 Task: Rotate down the text.
Action: Mouse moved to (13, 151)
Screenshot: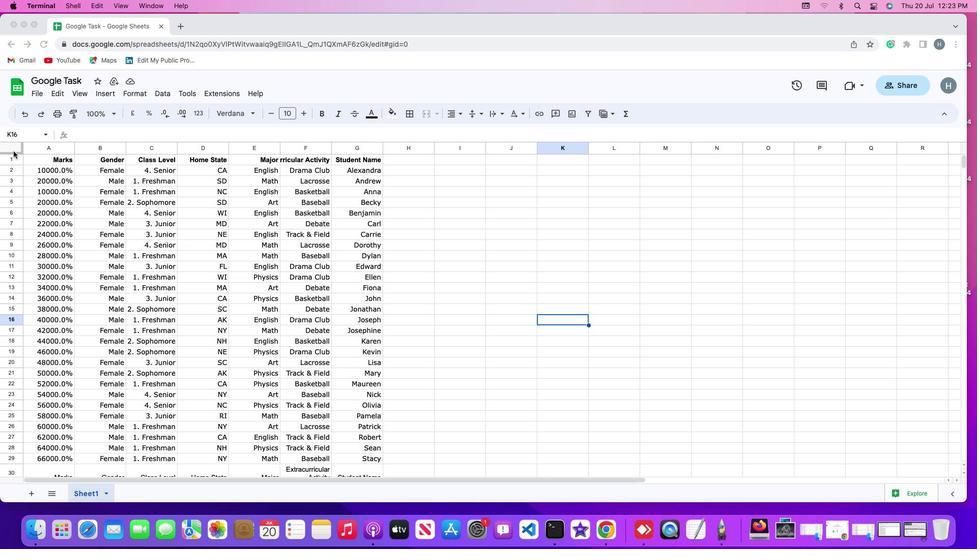 
Action: Mouse pressed left at (13, 151)
Screenshot: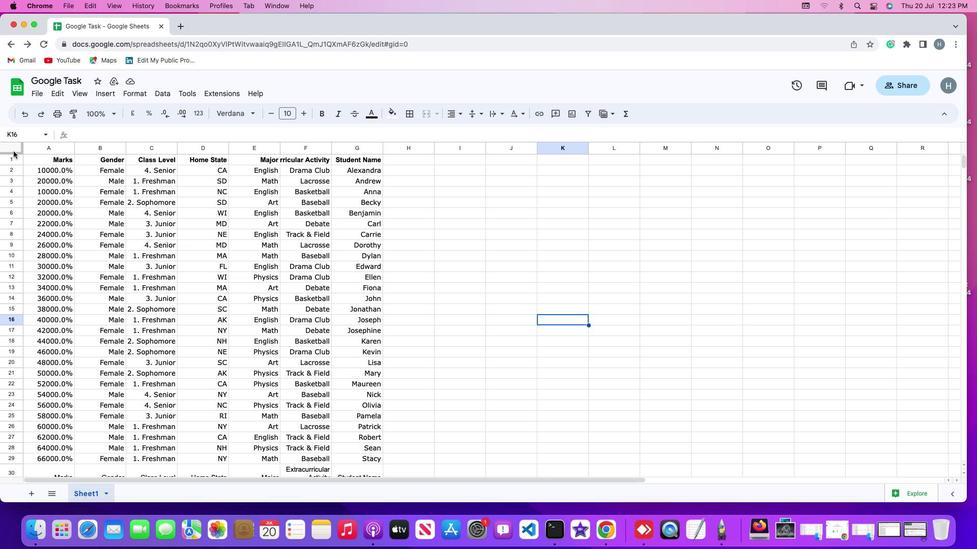 
Action: Mouse moved to (13, 148)
Screenshot: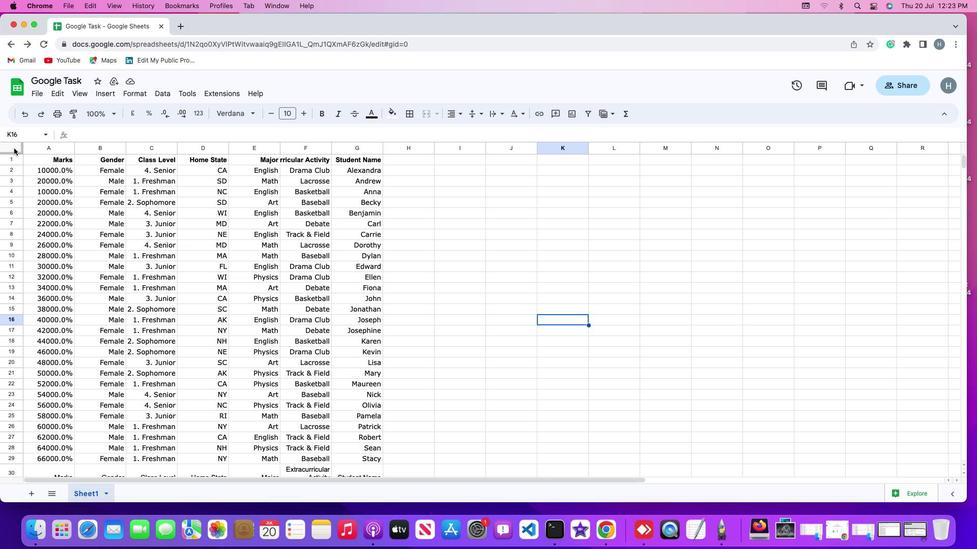 
Action: Mouse pressed left at (13, 148)
Screenshot: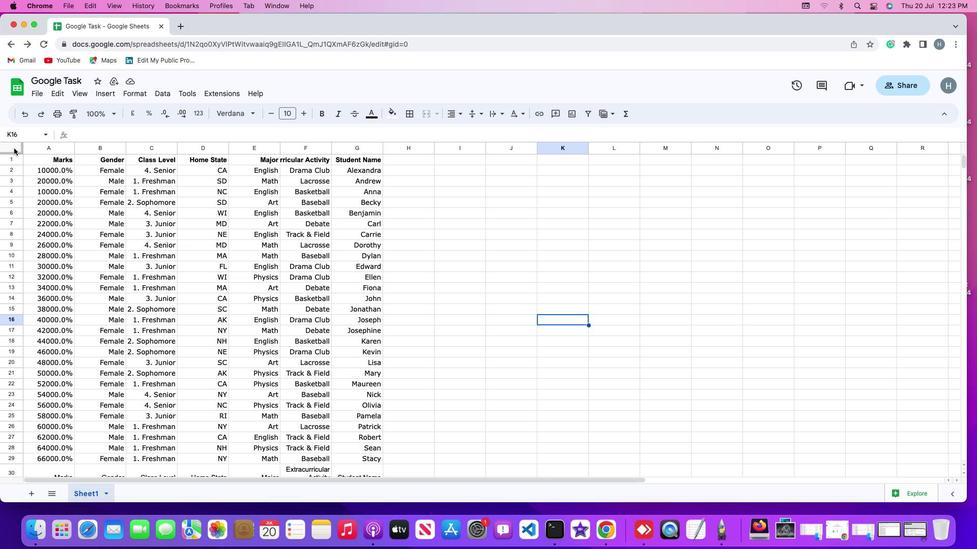
Action: Mouse moved to (128, 94)
Screenshot: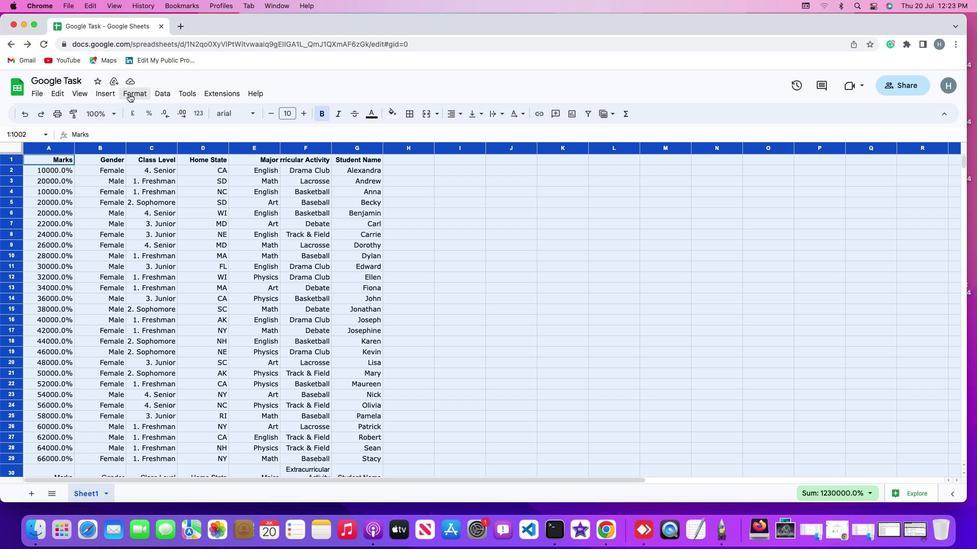 
Action: Mouse pressed left at (128, 94)
Screenshot: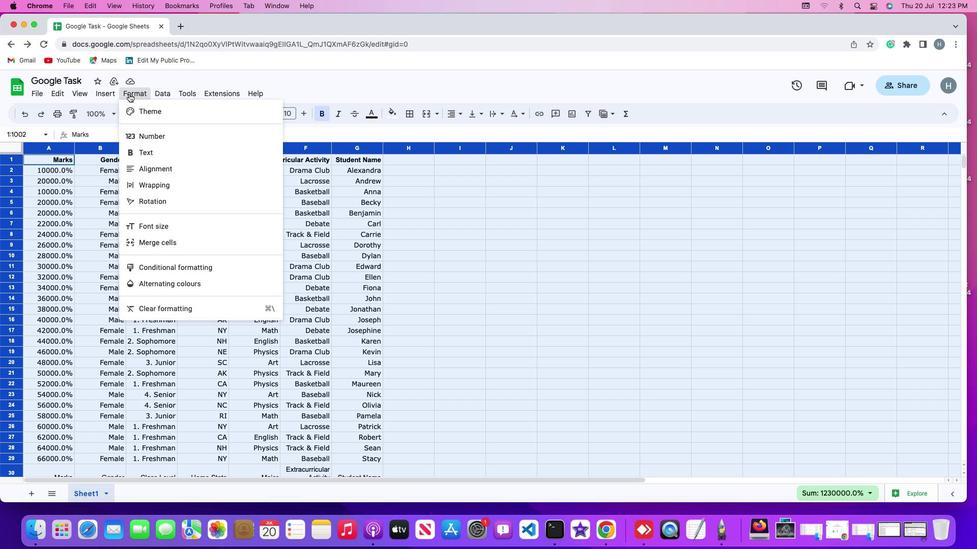 
Action: Mouse moved to (151, 202)
Screenshot: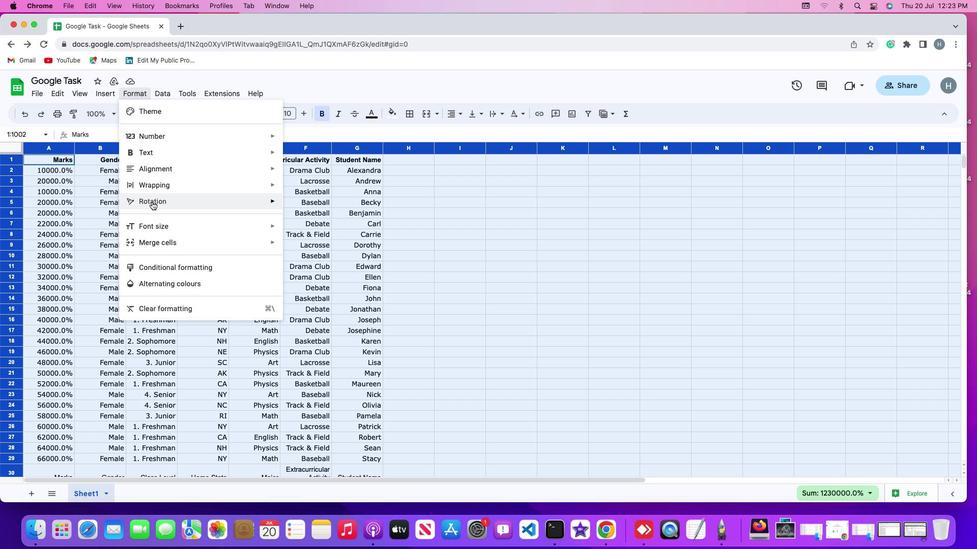 
Action: Mouse pressed left at (151, 202)
Screenshot: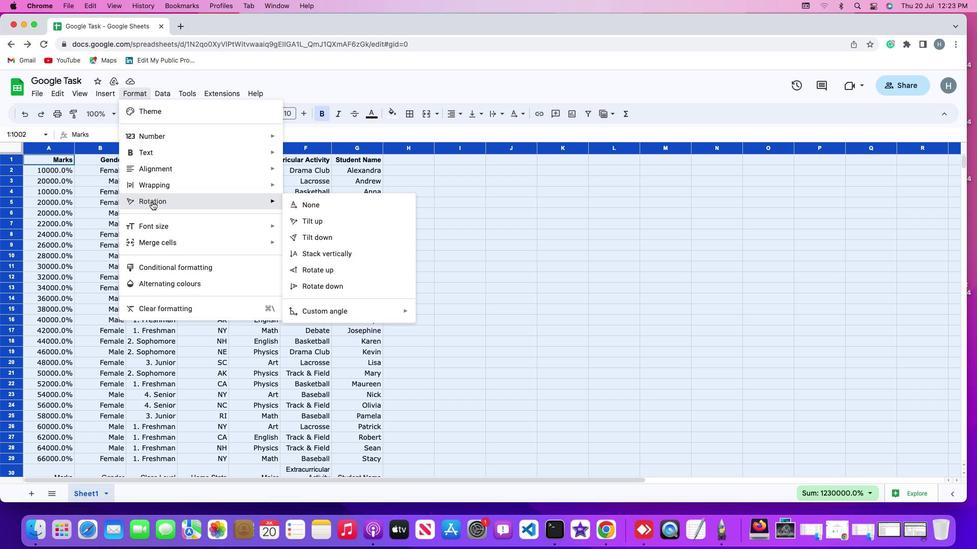 
Action: Mouse moved to (328, 291)
Screenshot: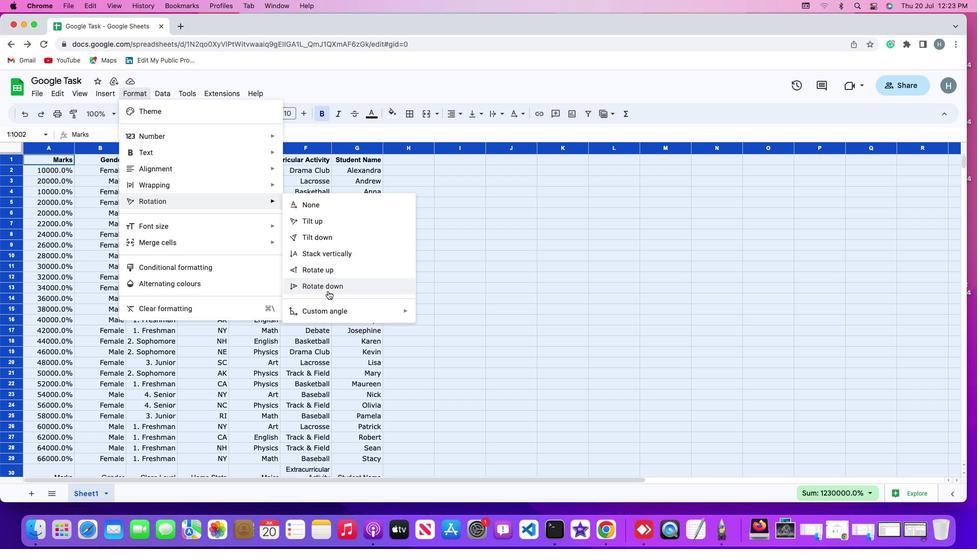 
Action: Mouse pressed left at (328, 291)
Screenshot: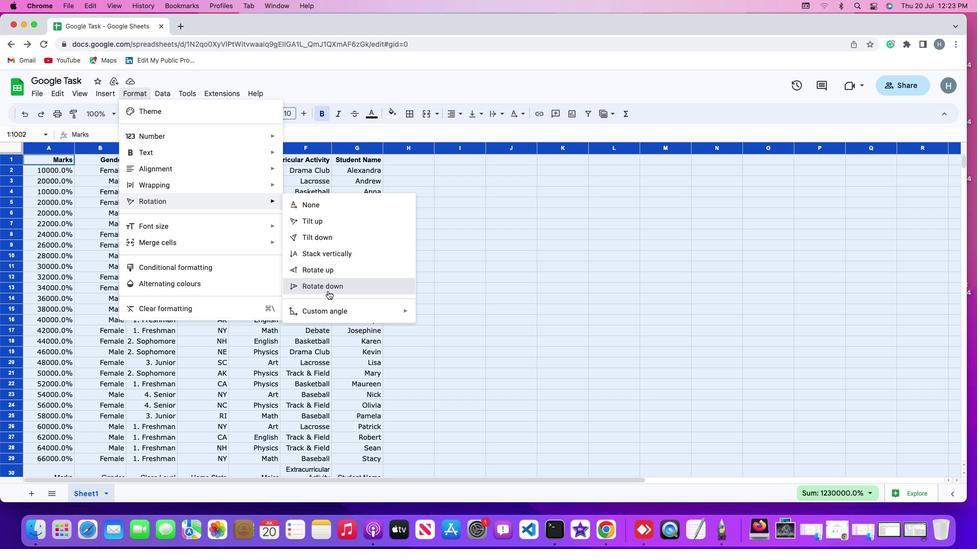 
Action: Mouse moved to (442, 282)
Screenshot: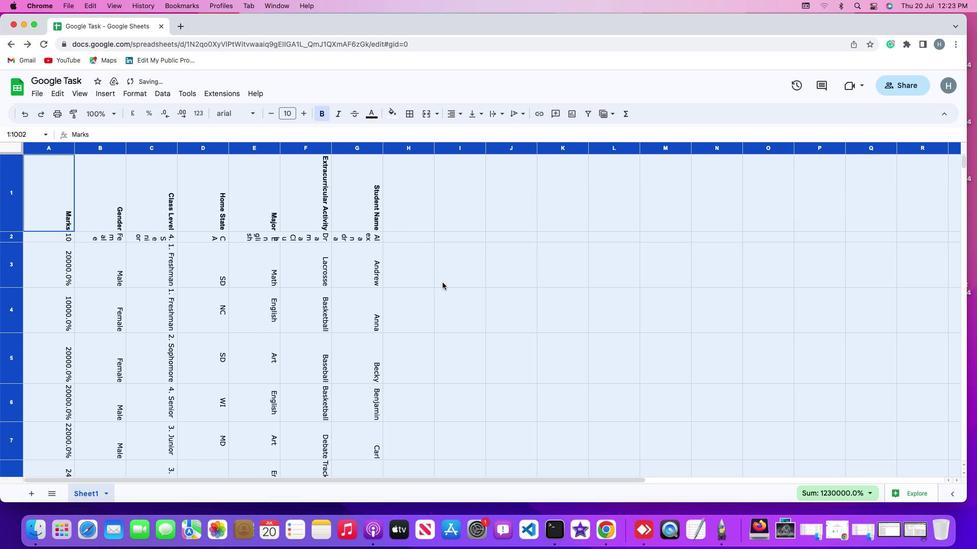 
Action: Mouse pressed left at (442, 282)
Screenshot: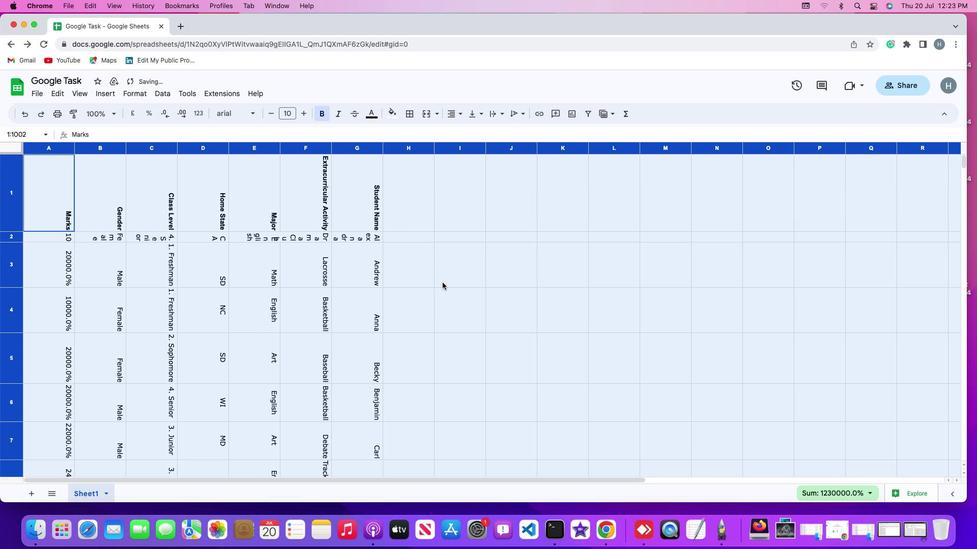 
